 Task: Show the "My profile" page in the site builder.
Action: Mouse moved to (1122, 84)
Screenshot: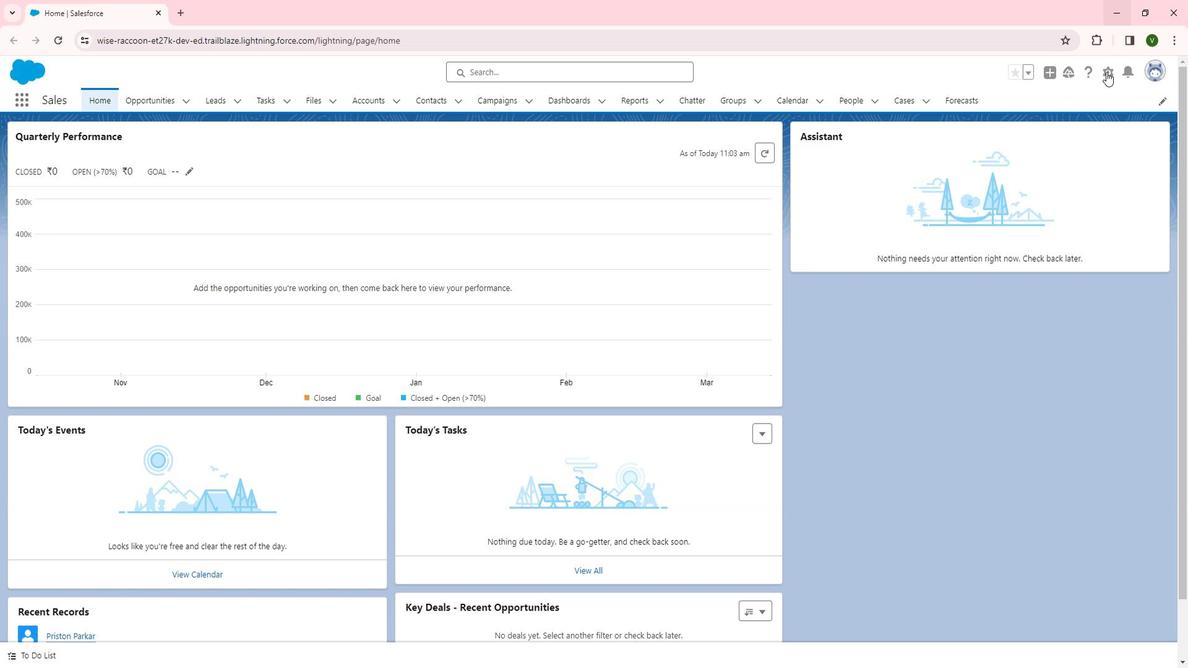 
Action: Mouse pressed left at (1122, 84)
Screenshot: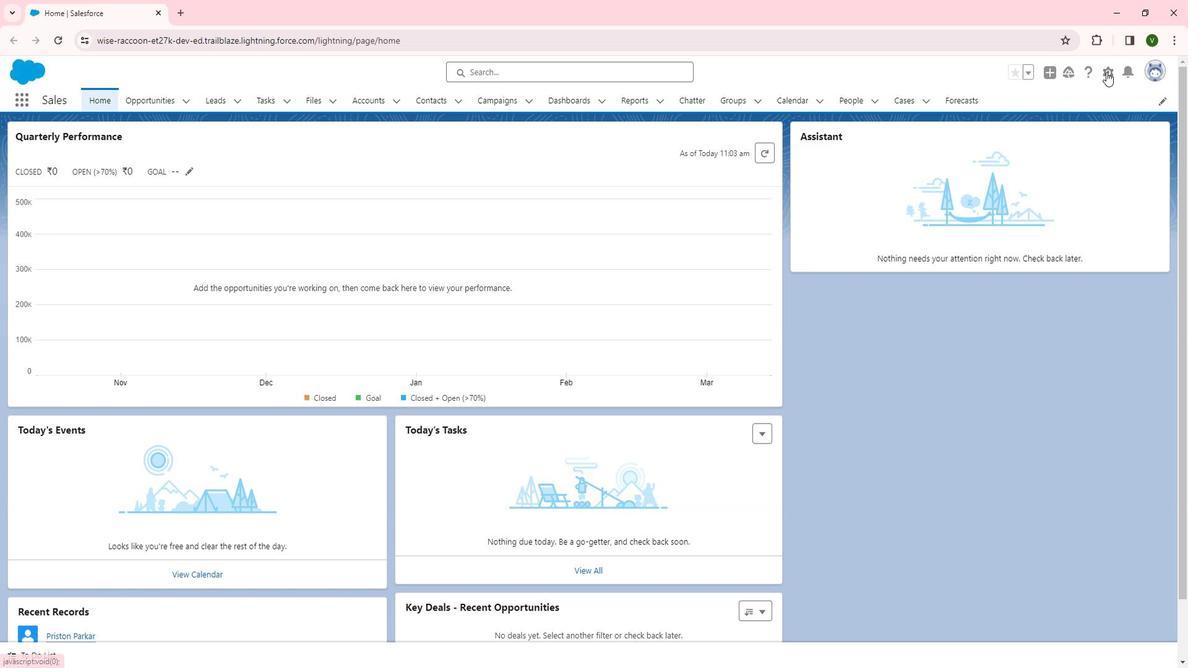 
Action: Mouse moved to (1097, 111)
Screenshot: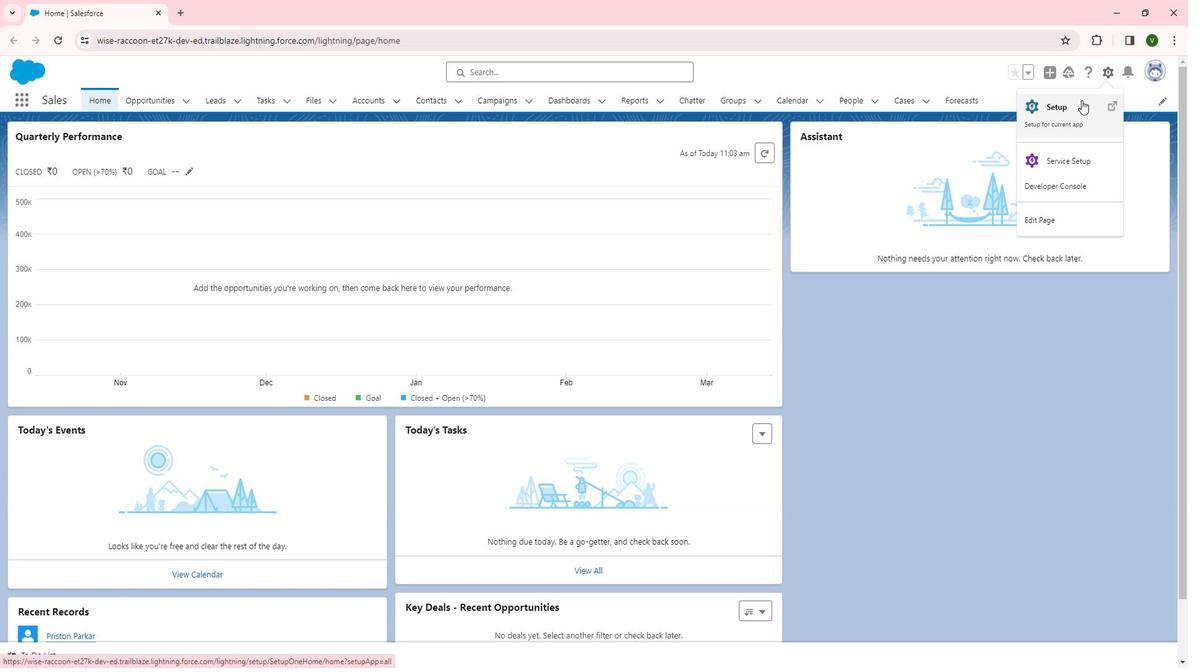 
Action: Mouse pressed left at (1097, 111)
Screenshot: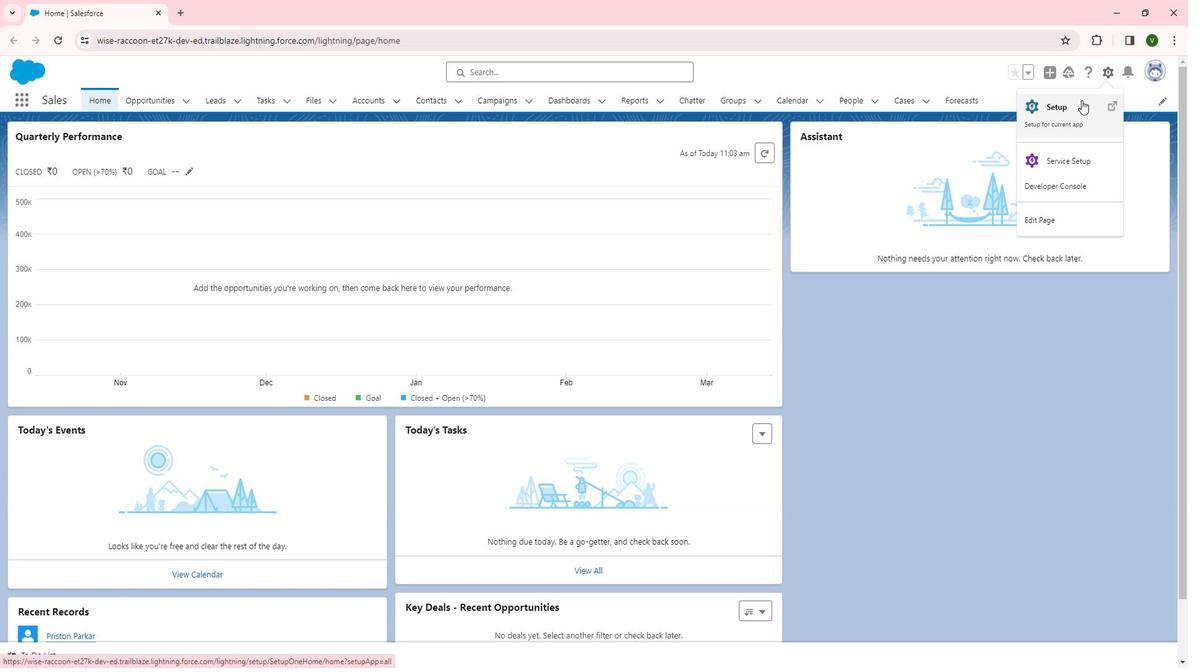 
Action: Mouse moved to (165, 271)
Screenshot: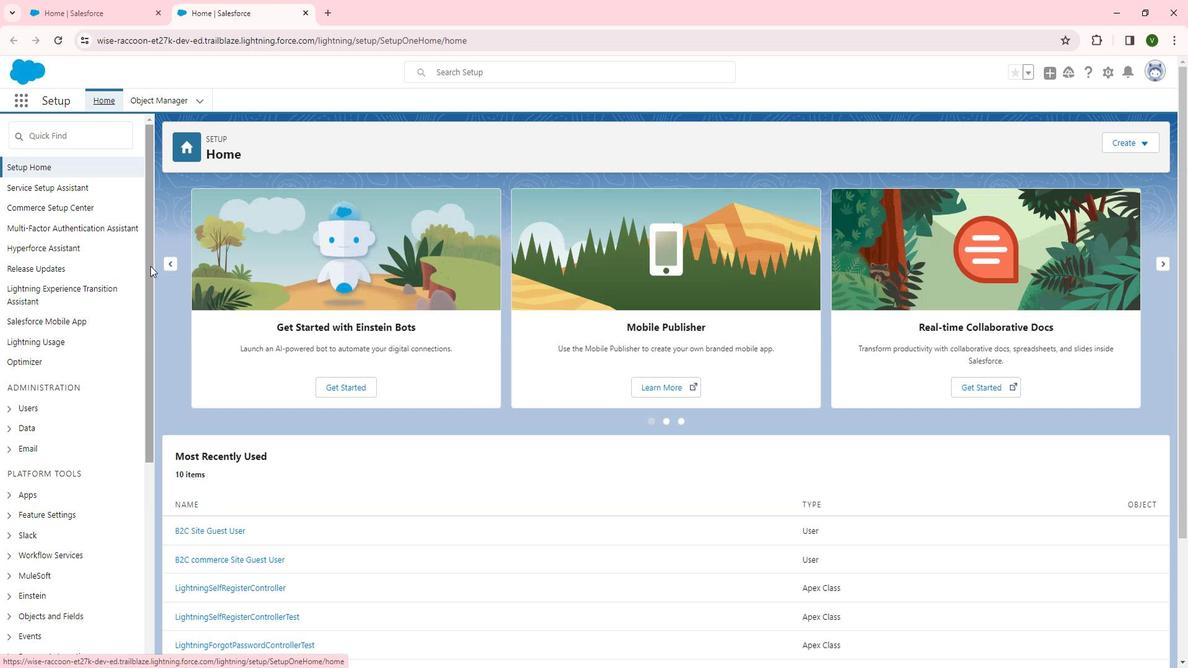 
Action: Mouse pressed left at (165, 271)
Screenshot: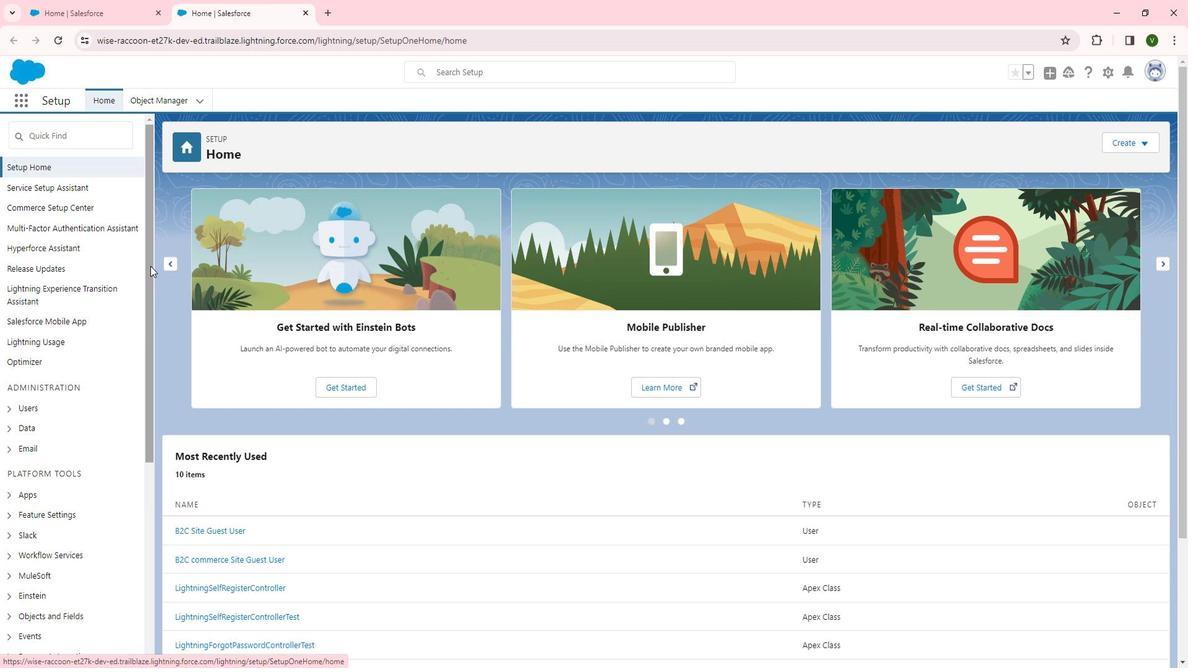 
Action: Mouse moved to (76, 218)
Screenshot: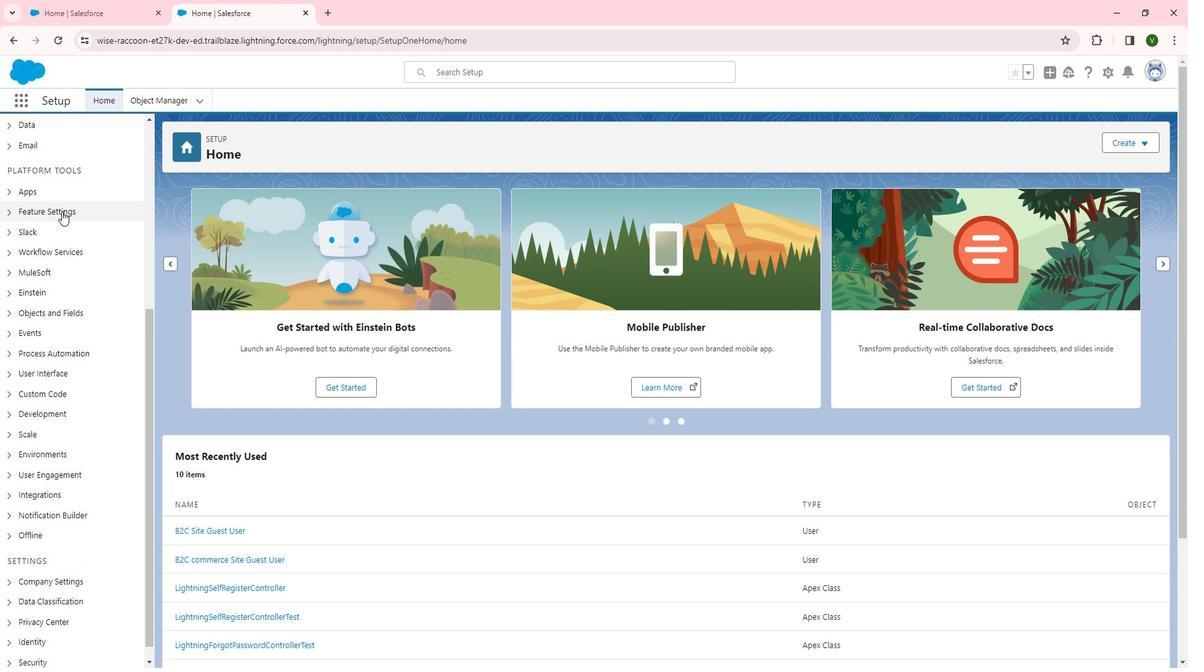 
Action: Mouse pressed left at (76, 218)
Screenshot: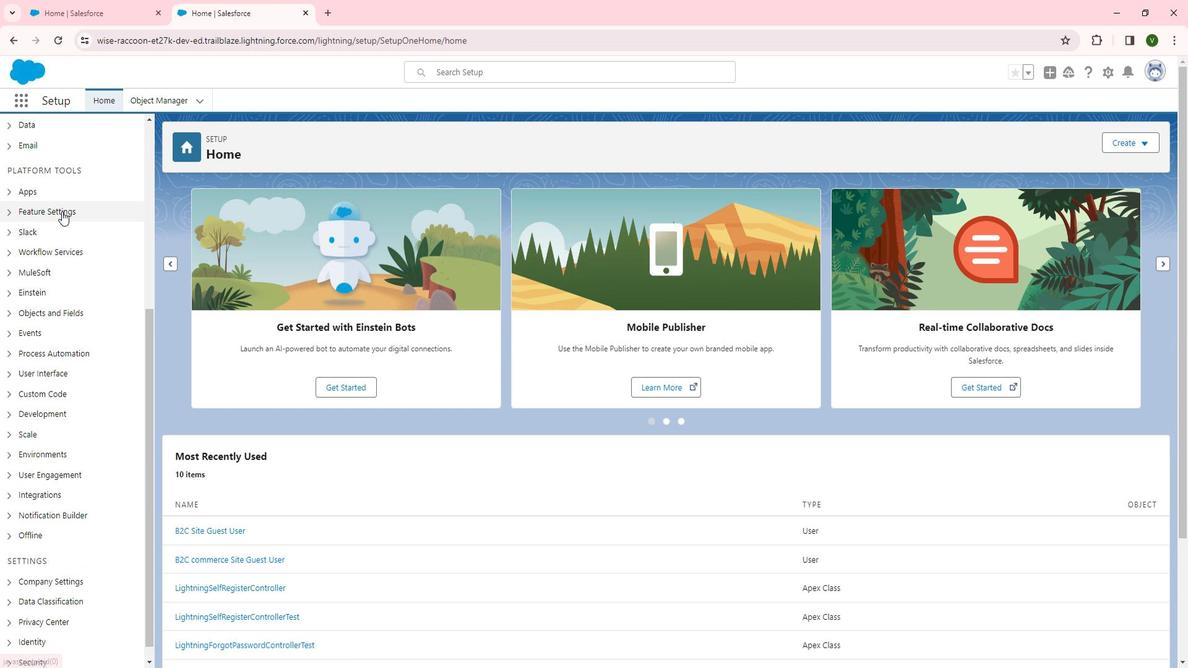 
Action: Mouse moved to (87, 348)
Screenshot: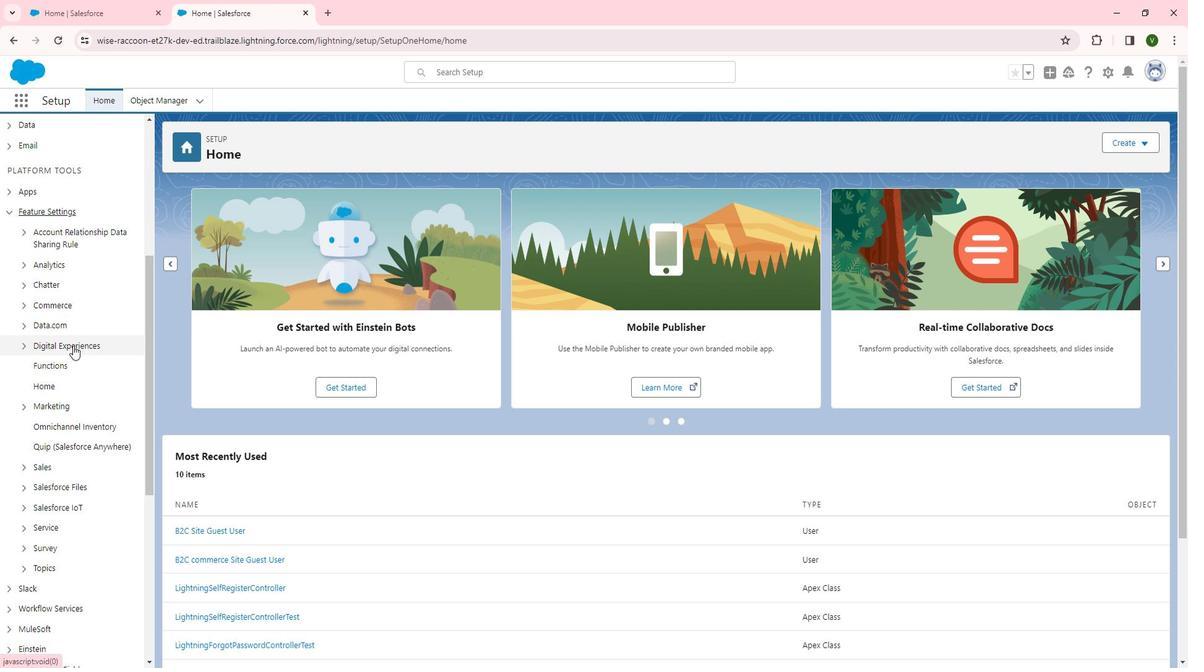 
Action: Mouse pressed left at (87, 348)
Screenshot: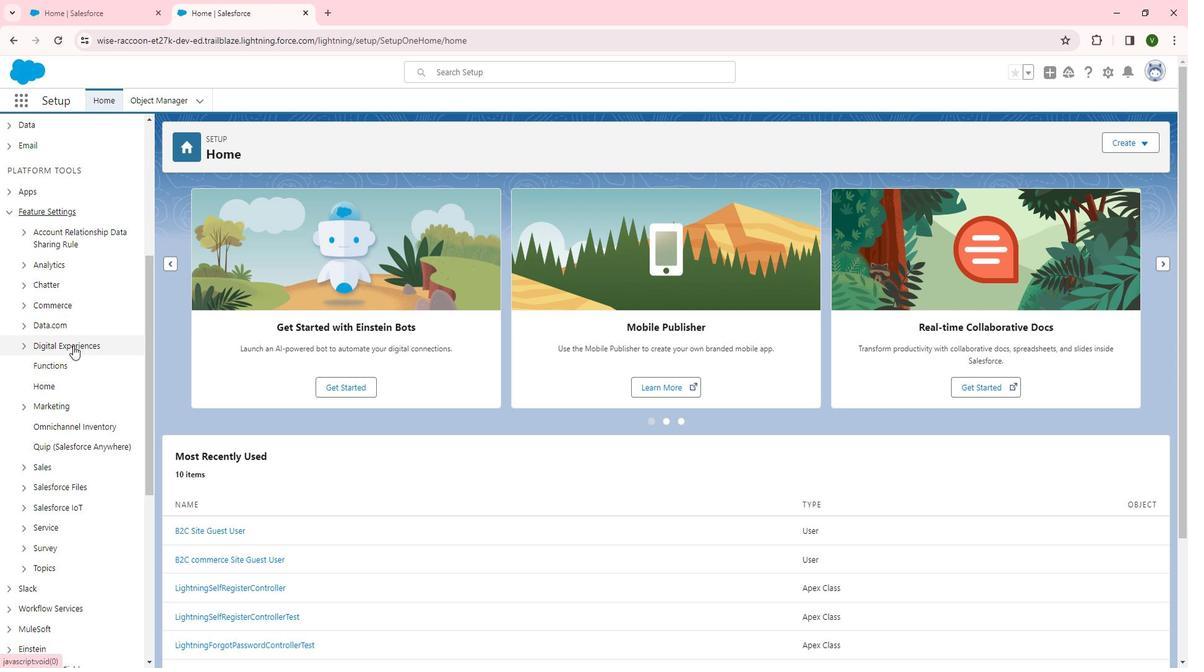 
Action: Mouse moved to (71, 369)
Screenshot: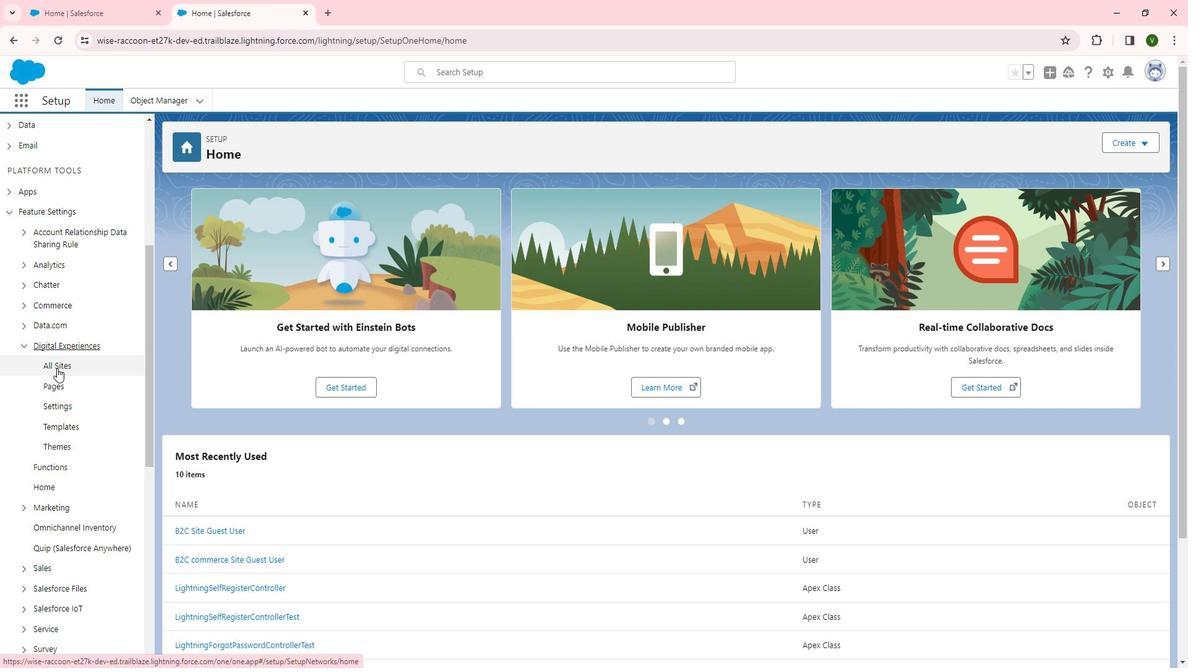 
Action: Mouse pressed left at (71, 369)
Screenshot: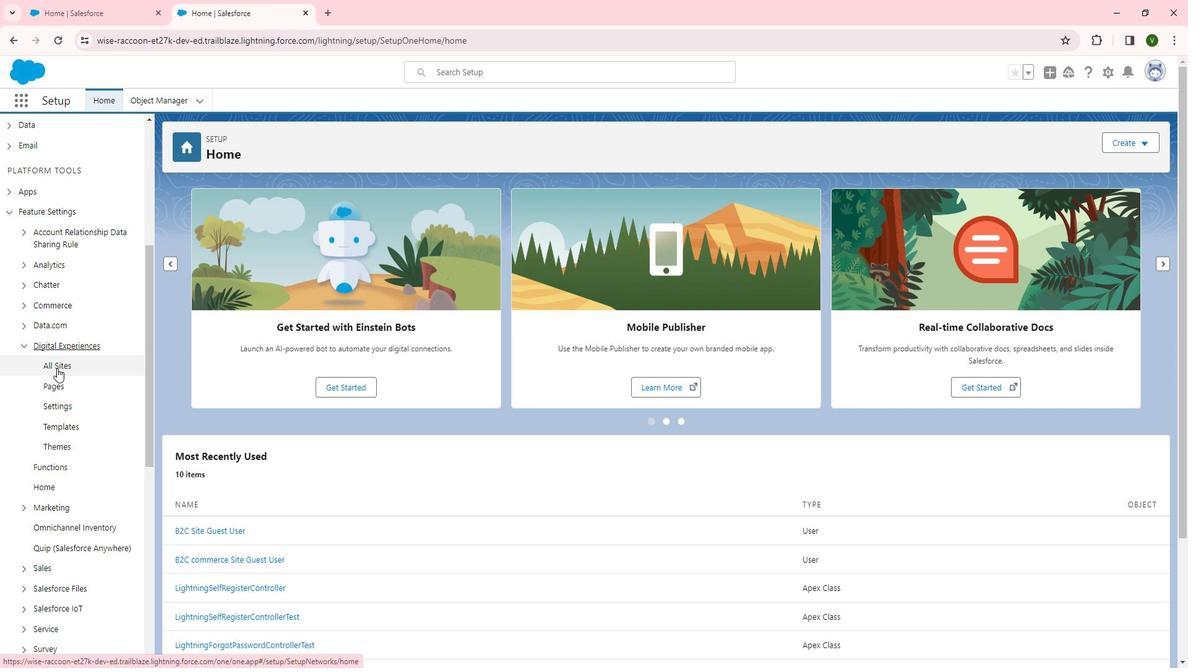 
Action: Mouse moved to (222, 301)
Screenshot: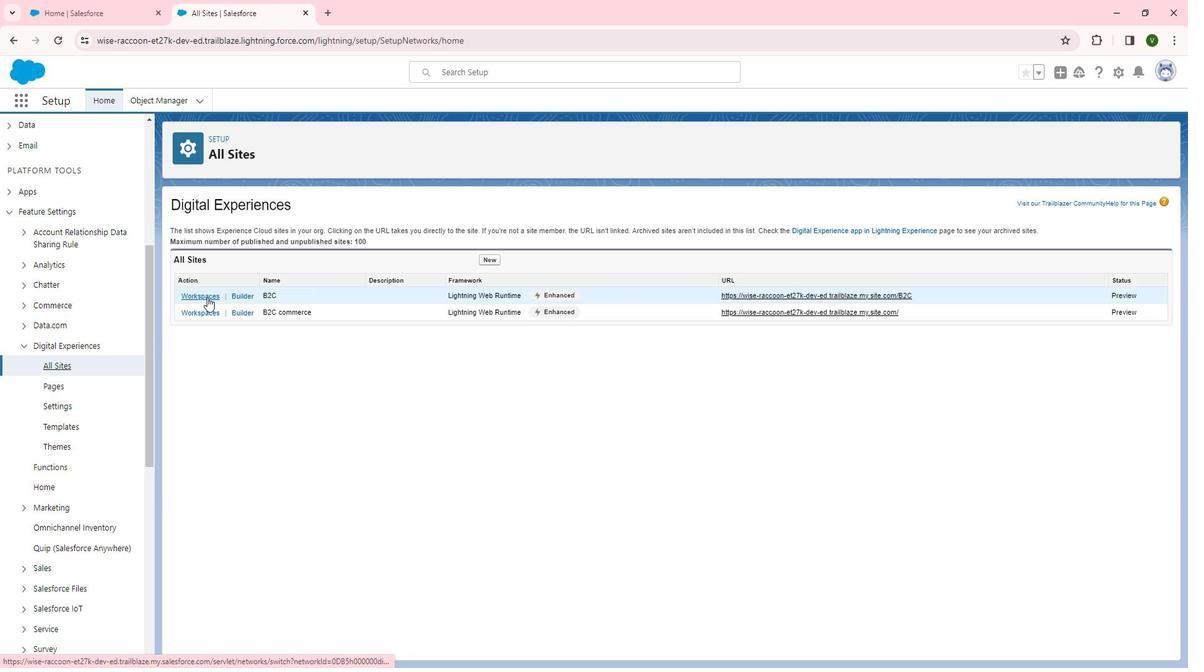 
Action: Mouse pressed left at (222, 301)
Screenshot: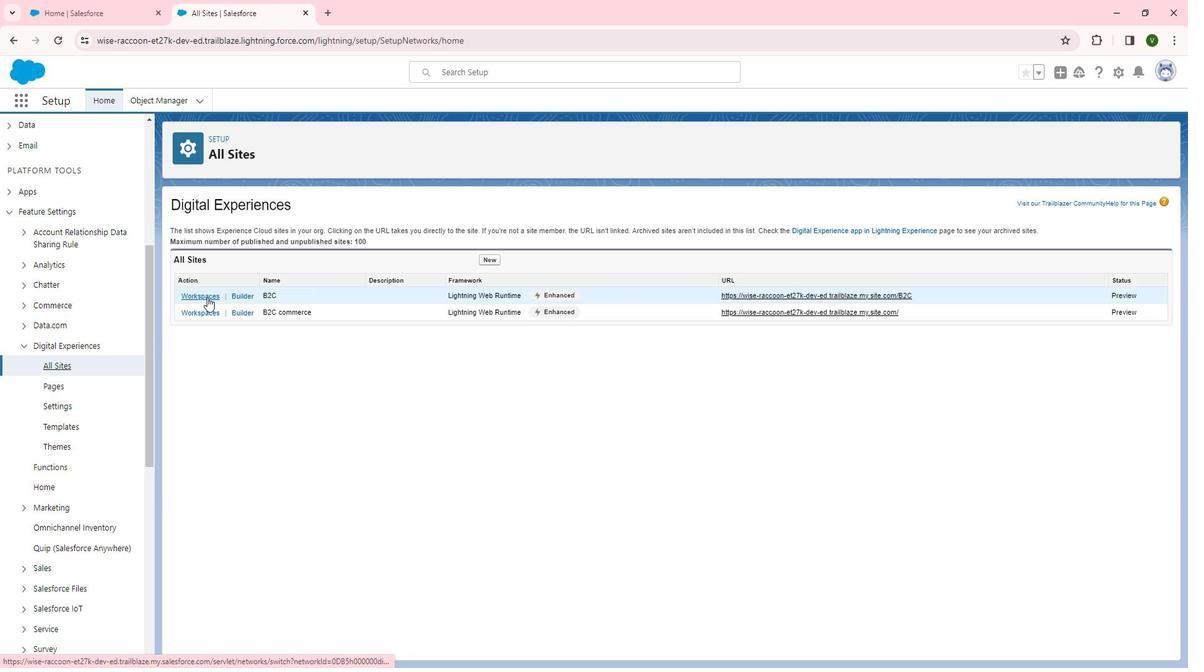 
Action: Mouse moved to (157, 318)
Screenshot: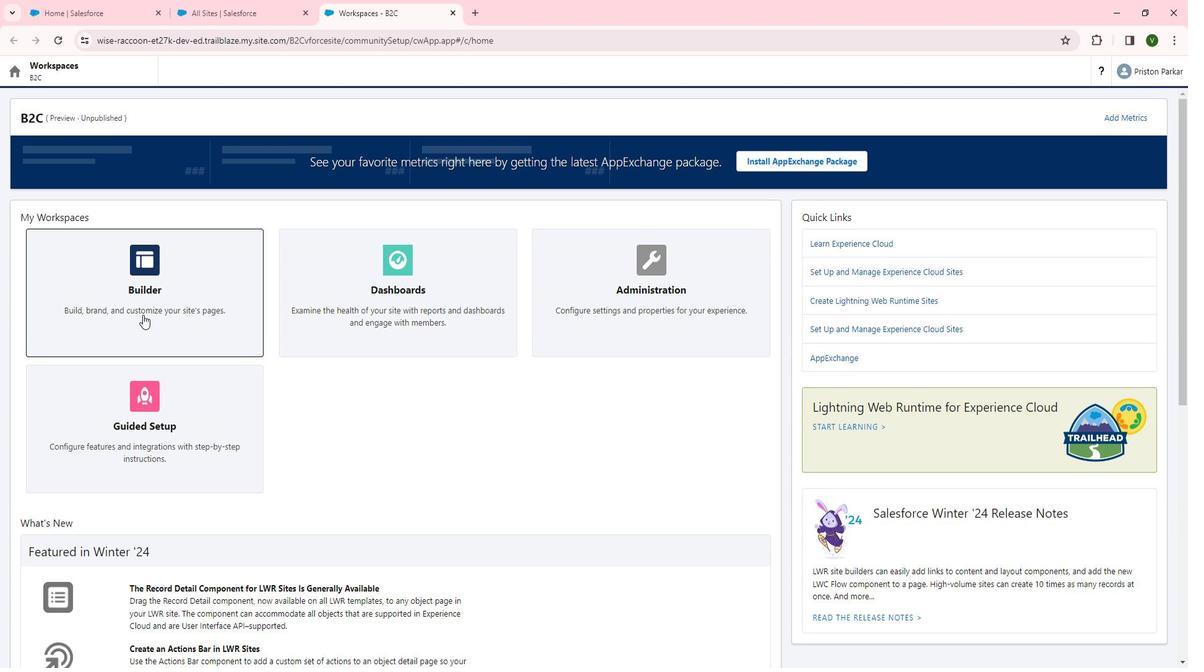 
Action: Mouse pressed left at (157, 318)
Screenshot: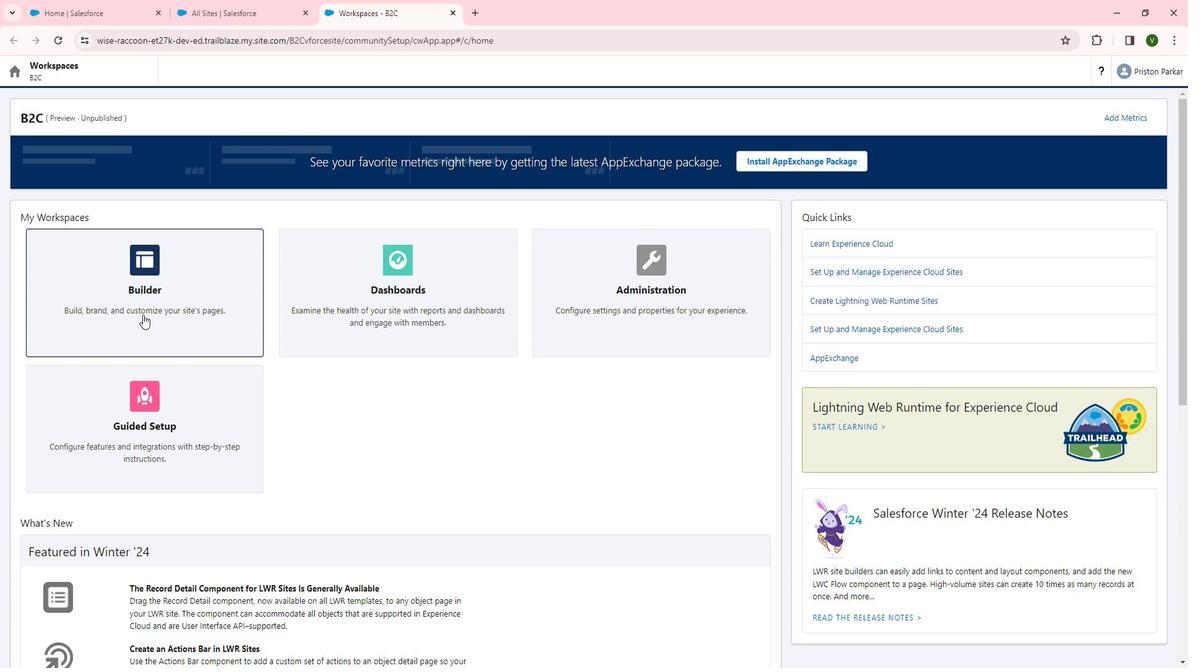 
Action: Mouse moved to (248, 86)
Screenshot: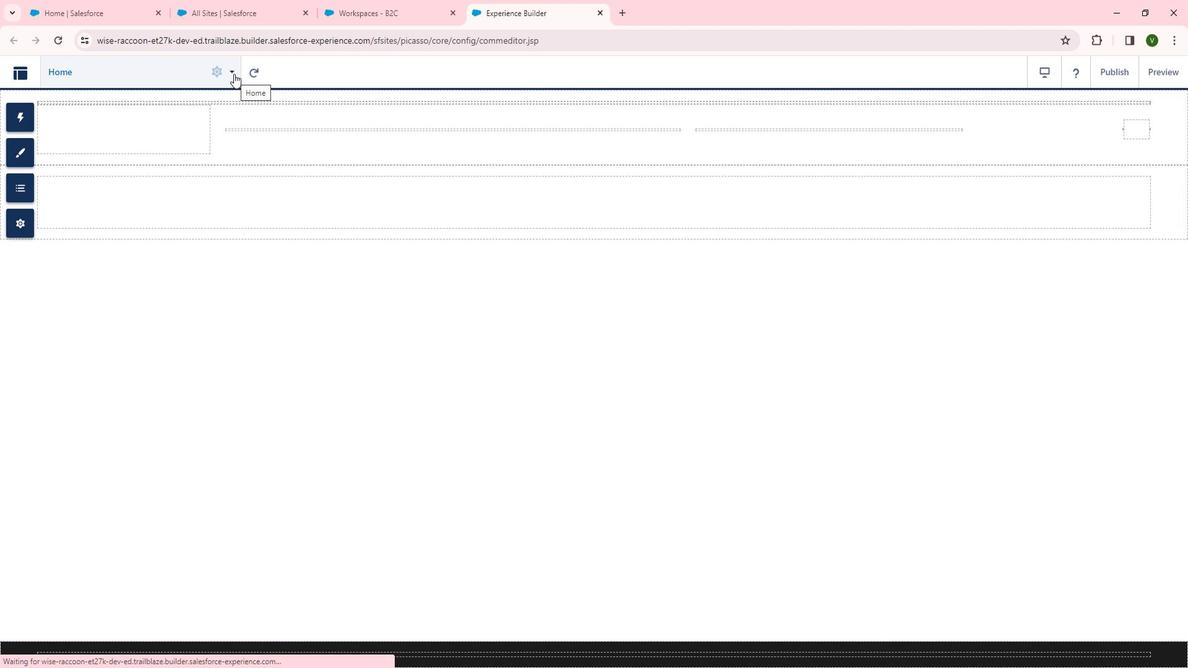 
Action: Mouse pressed left at (248, 86)
Screenshot: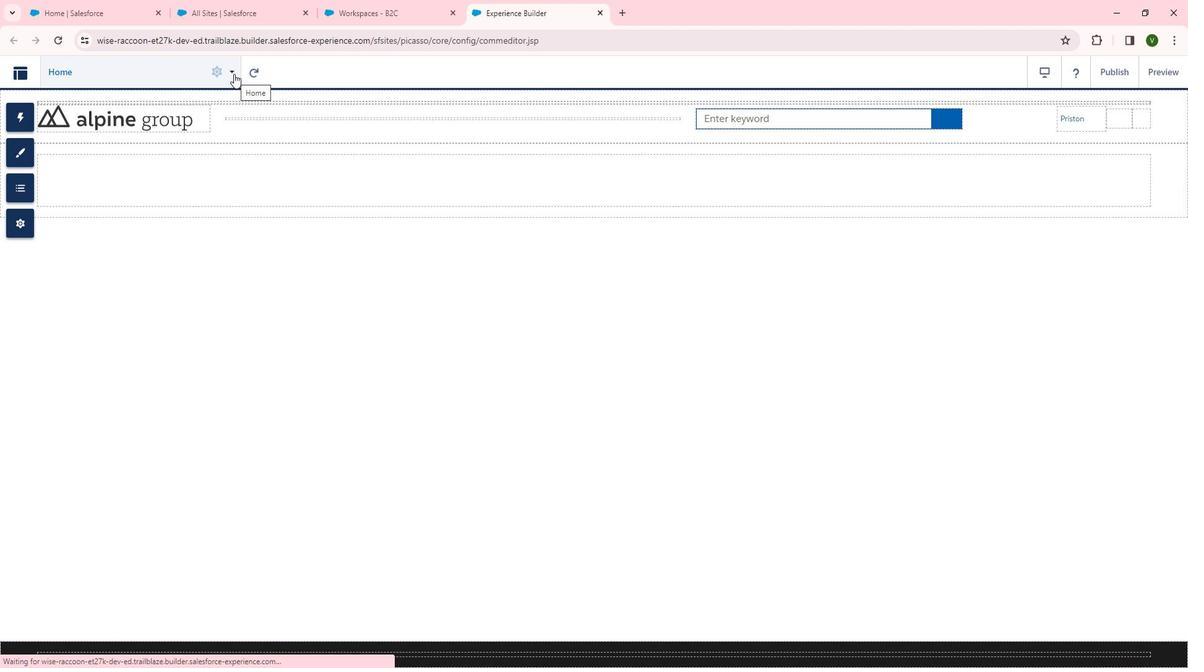 
Action: Mouse moved to (110, 395)
Screenshot: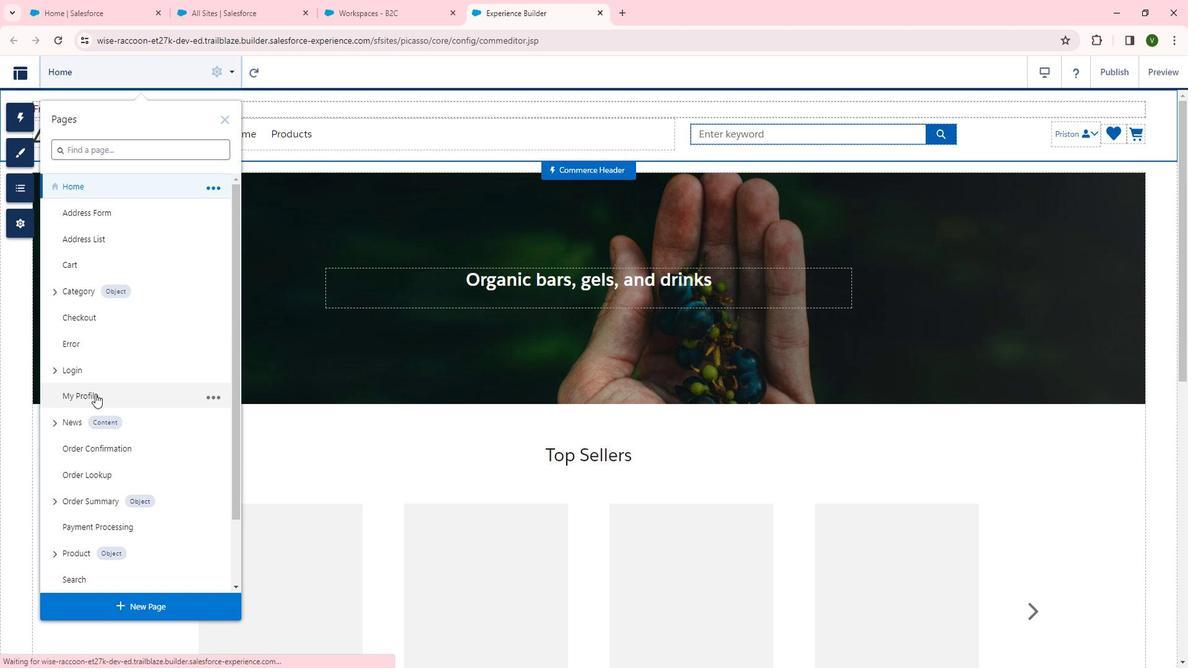 
Action: Mouse pressed left at (110, 395)
Screenshot: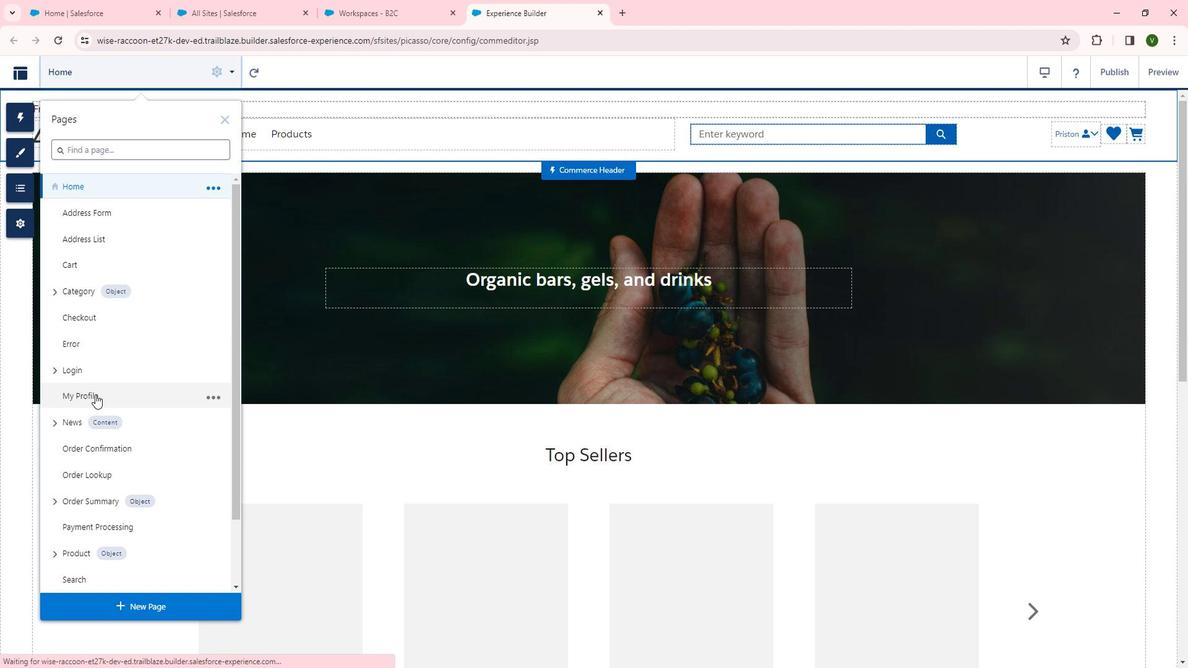 
Action: Mouse moved to (493, 510)
Screenshot: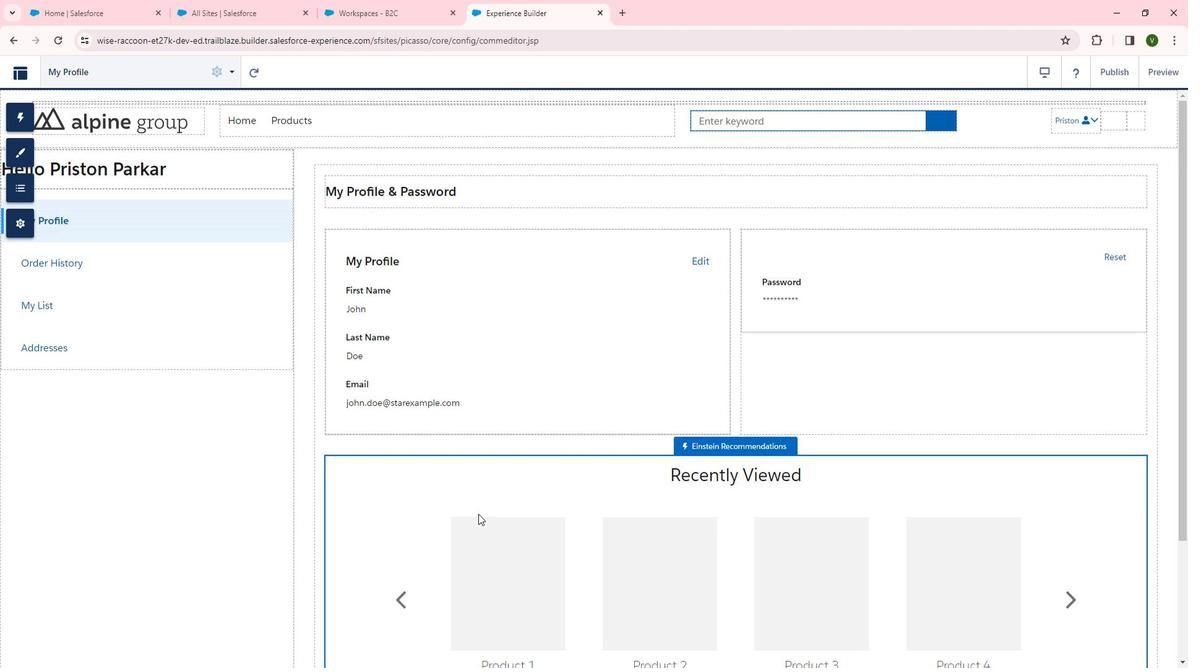 
